 Task: Create List Leads in Board Sales Forecasting to Workspace Business Development. Create List Customers in Board Brand Strategy to Workspace Business Development. Create List Partners in Board Customer Service Ticket Escalation and Resolution to Workspace Business Development
Action: Mouse moved to (208, 146)
Screenshot: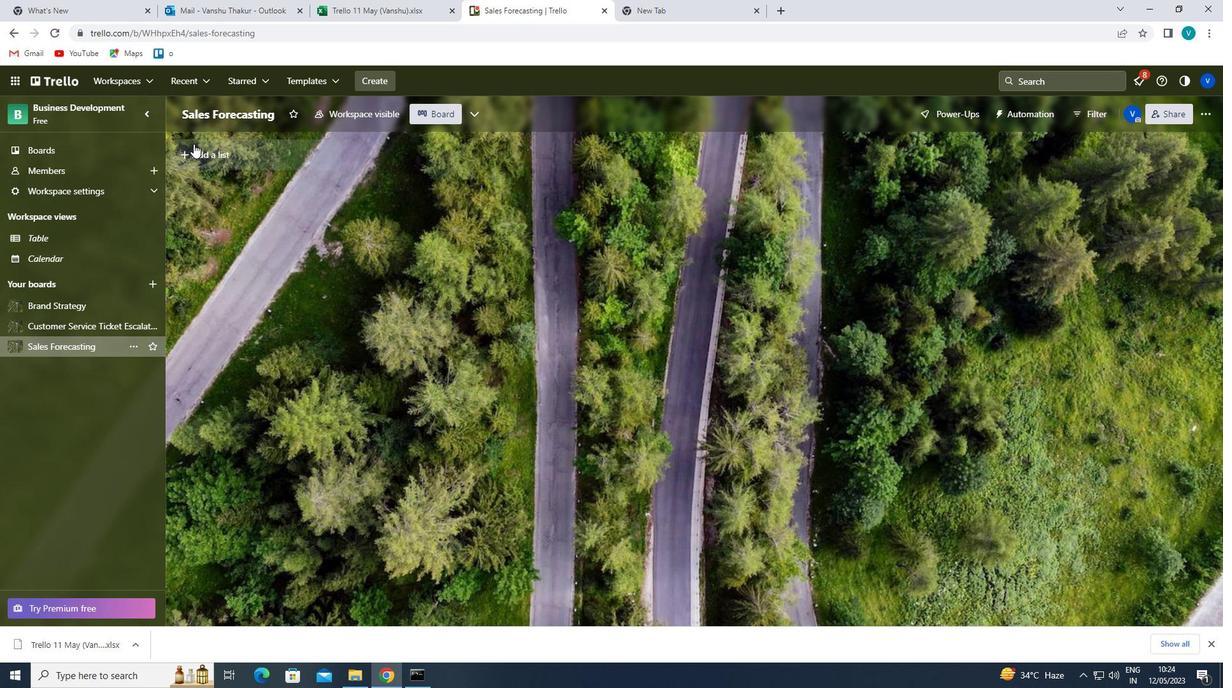 
Action: Mouse pressed left at (208, 146)
Screenshot: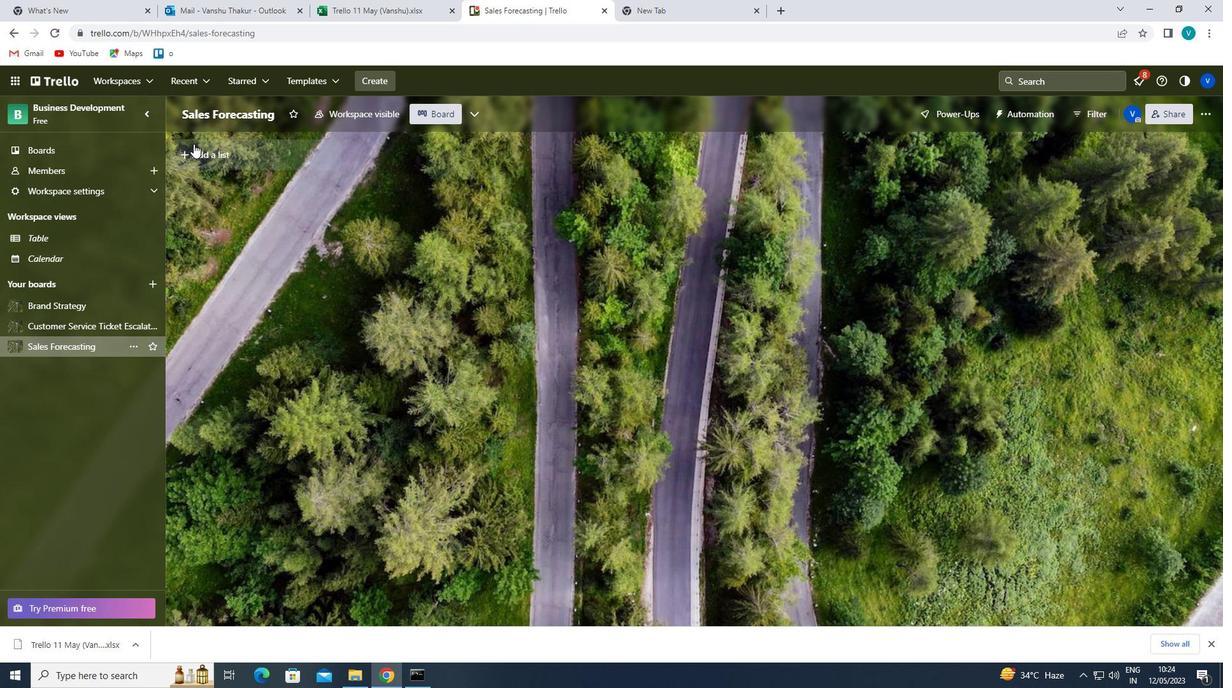 
Action: Mouse moved to (212, 158)
Screenshot: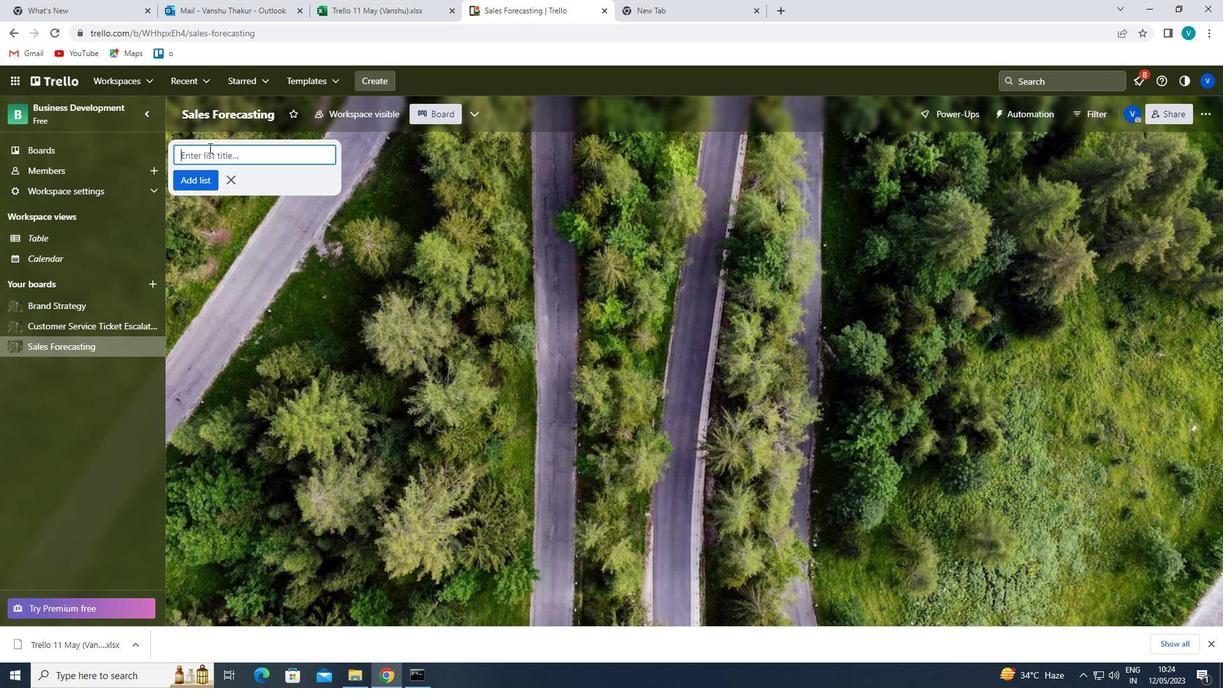 
Action: Mouse pressed left at (212, 158)
Screenshot: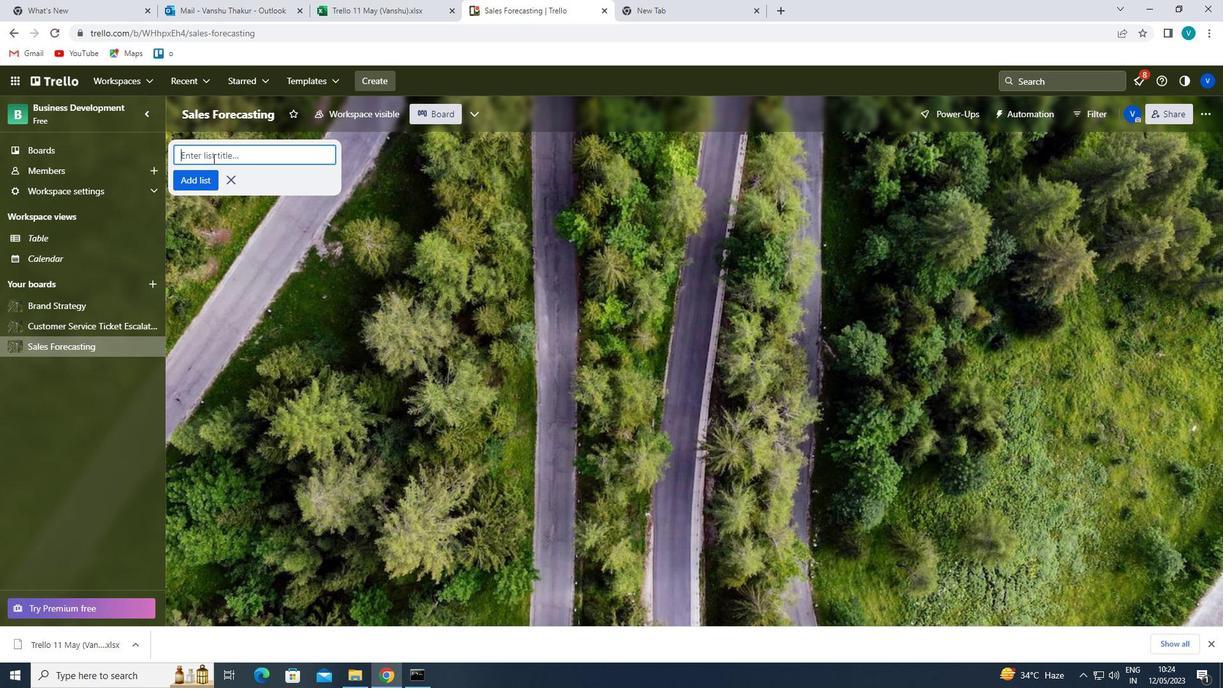 
Action: Key pressed <Key.shift>LEADS<Key.enter>
Screenshot: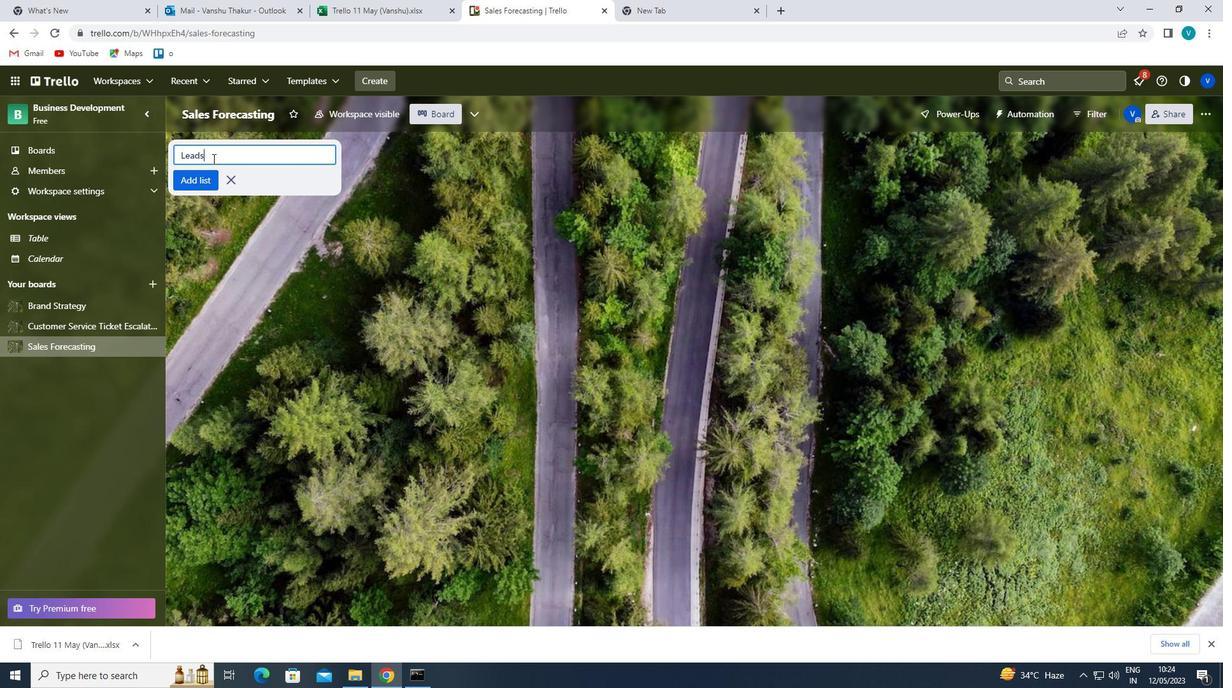 
Action: Mouse moved to (35, 305)
Screenshot: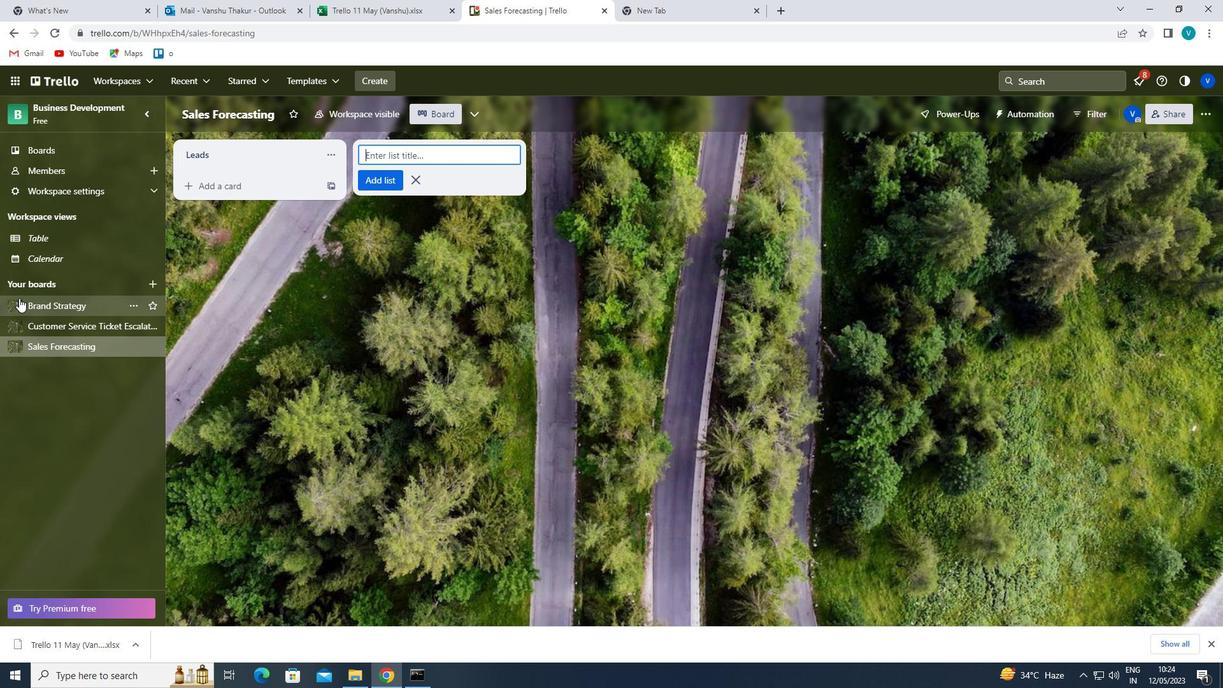 
Action: Mouse pressed left at (35, 305)
Screenshot: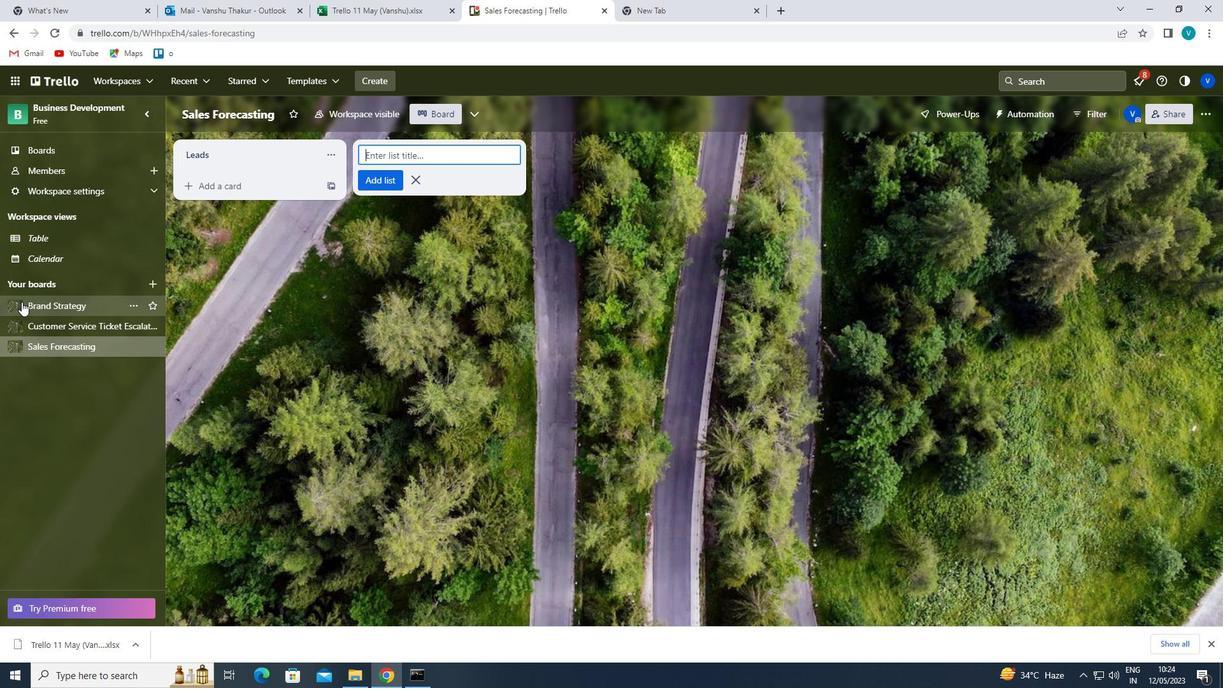 
Action: Mouse moved to (230, 154)
Screenshot: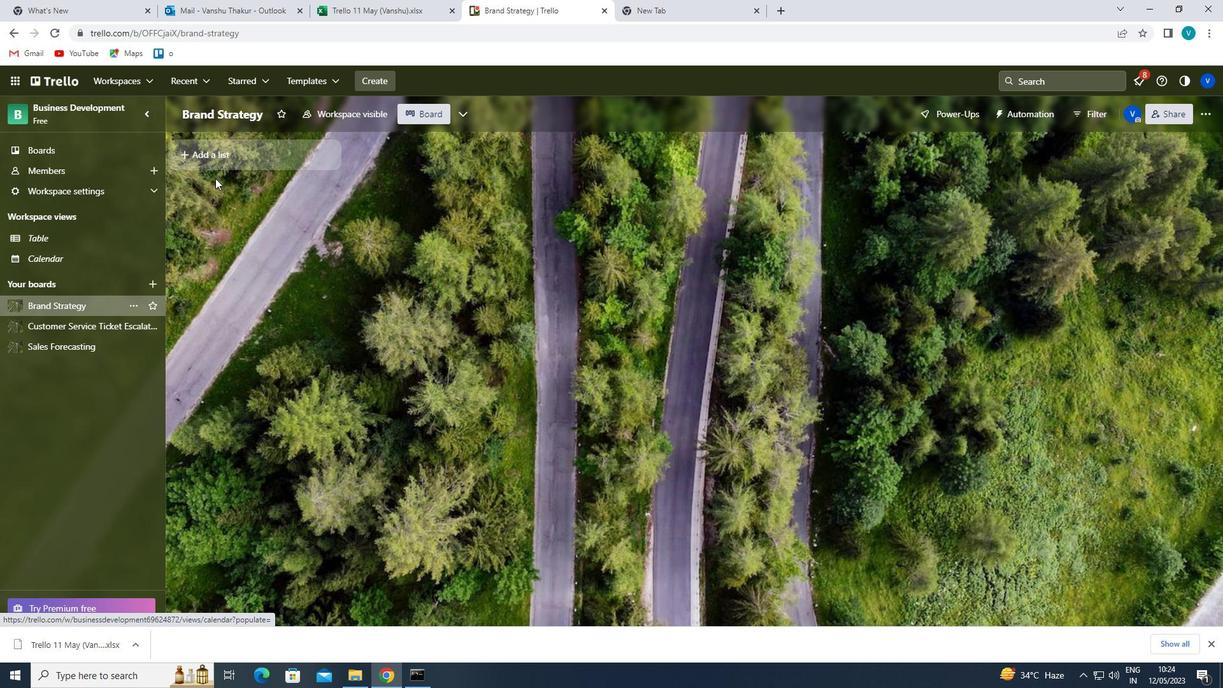 
Action: Mouse pressed left at (230, 154)
Screenshot: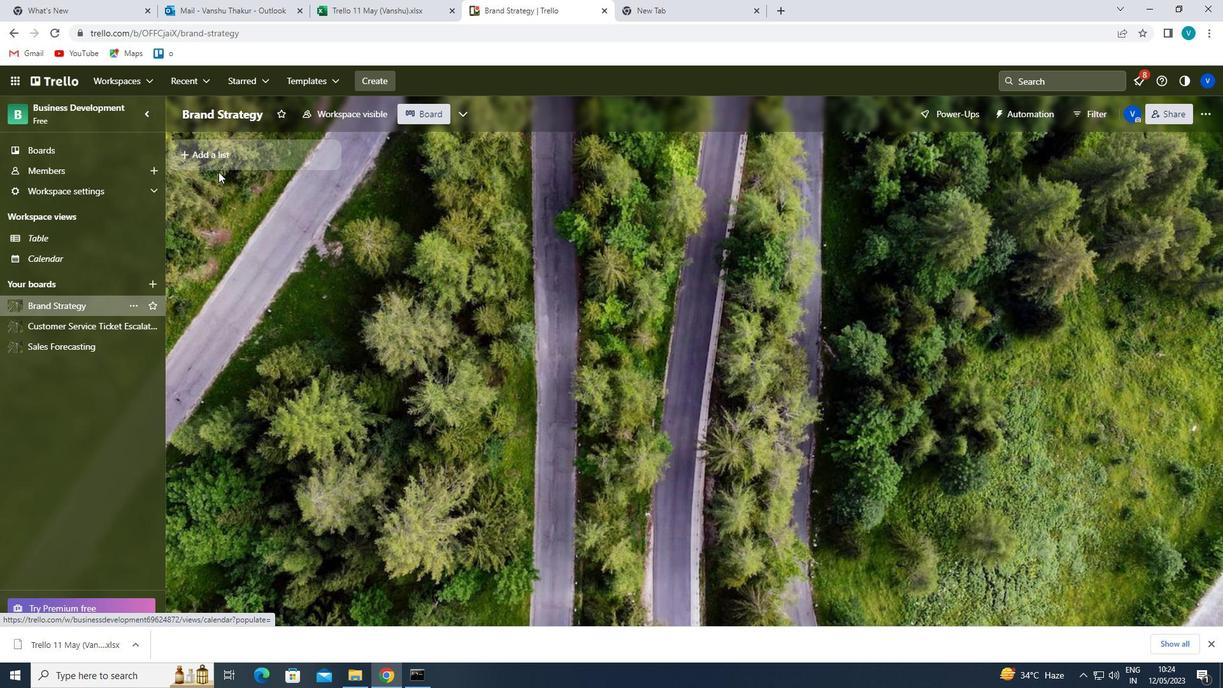 
Action: Key pressed <Key.shift>CUSTOMERS<Key.enter>
Screenshot: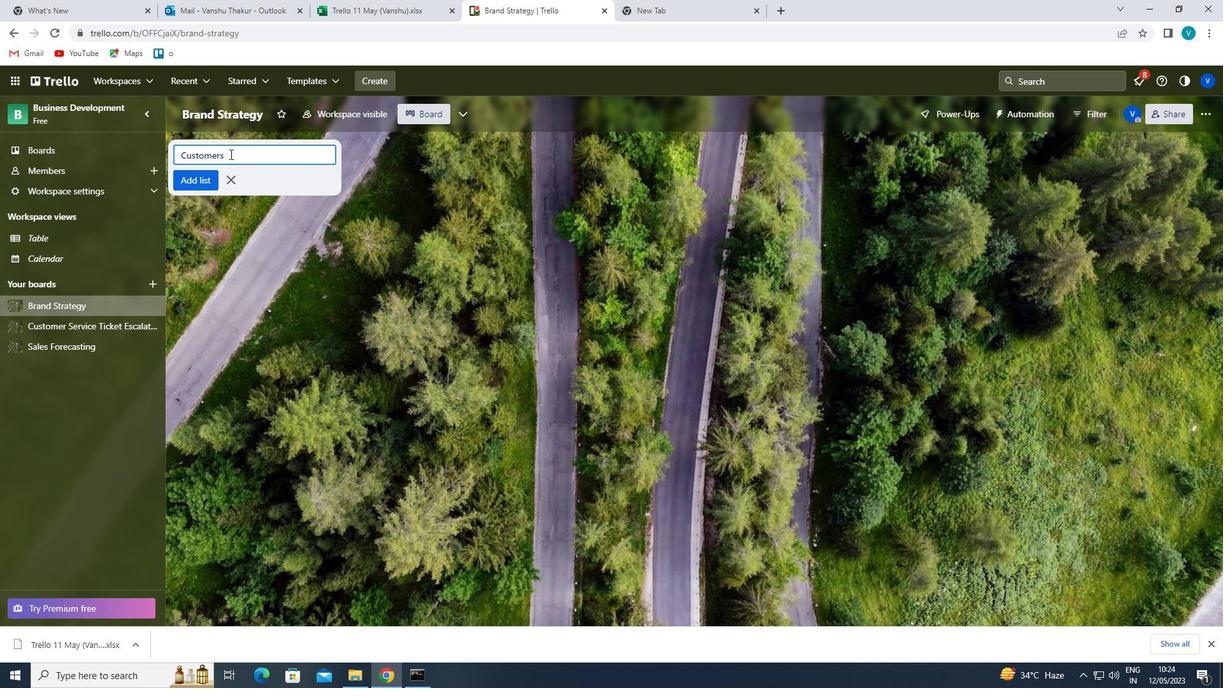 
Action: Mouse moved to (43, 320)
Screenshot: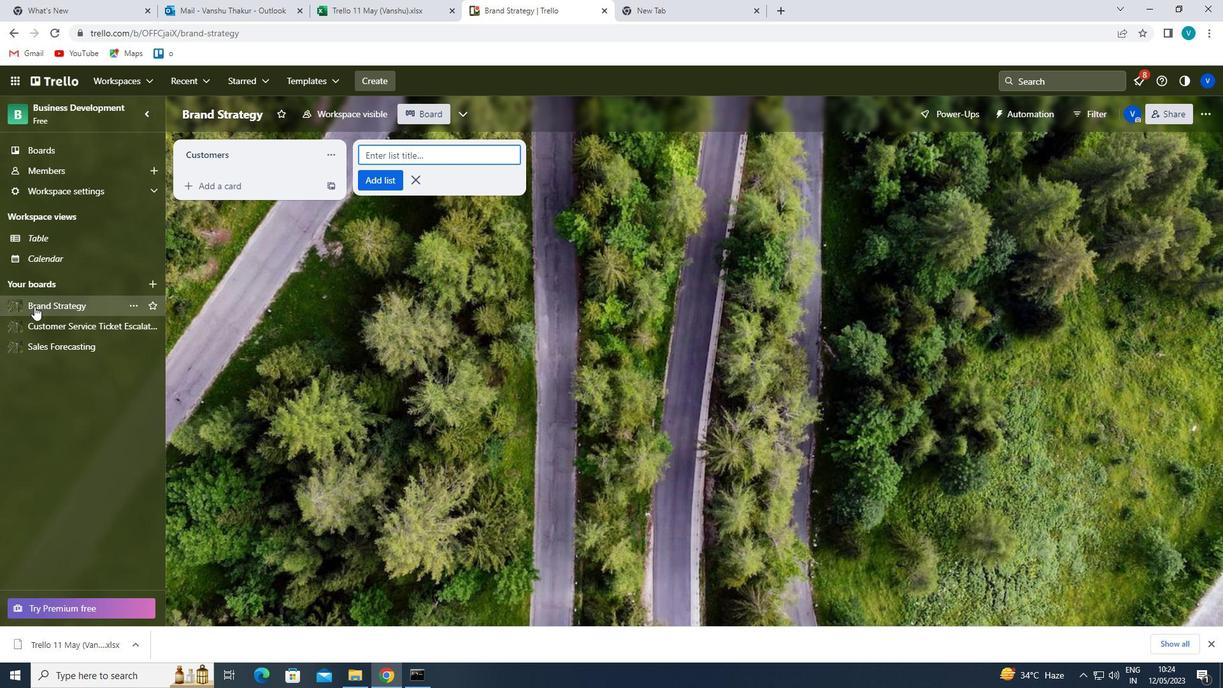
Action: Mouse pressed left at (43, 320)
Screenshot: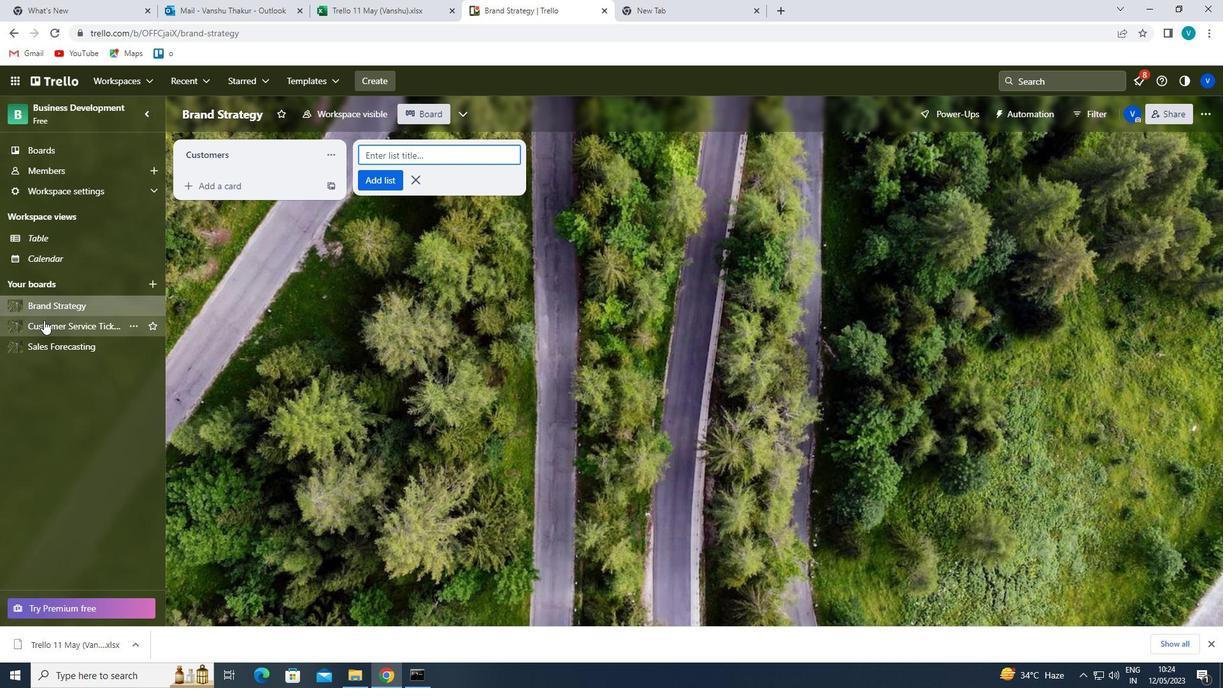 
Action: Mouse moved to (223, 164)
Screenshot: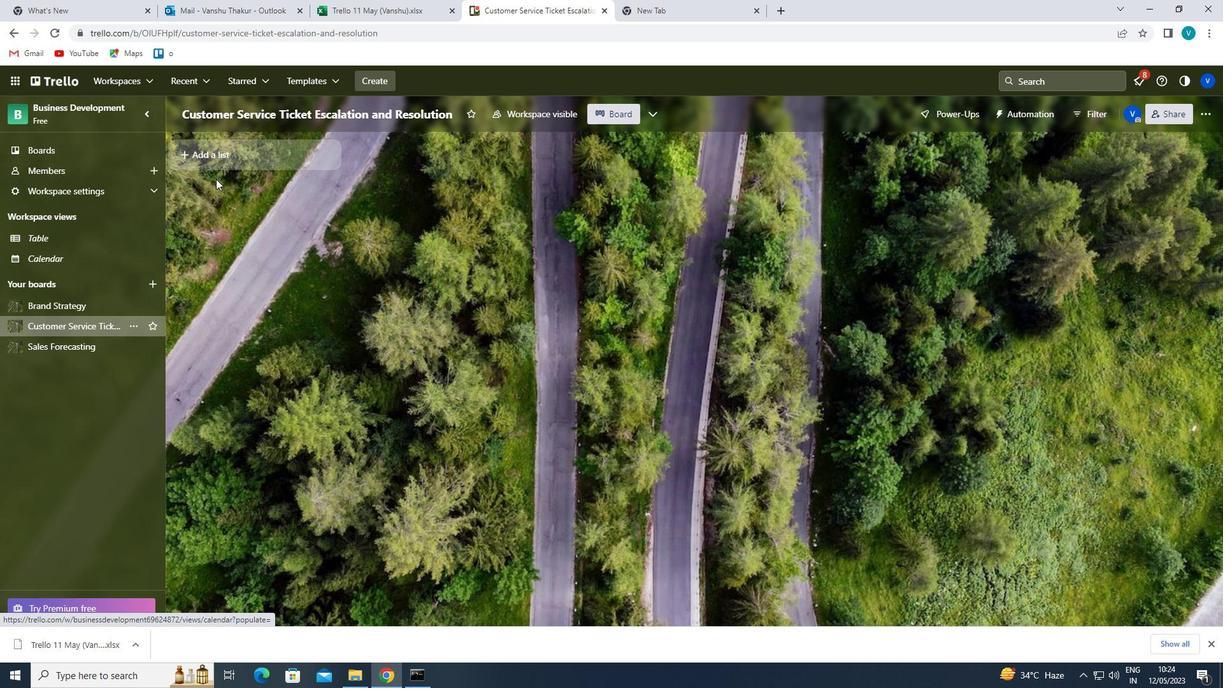 
Action: Mouse pressed left at (223, 164)
Screenshot: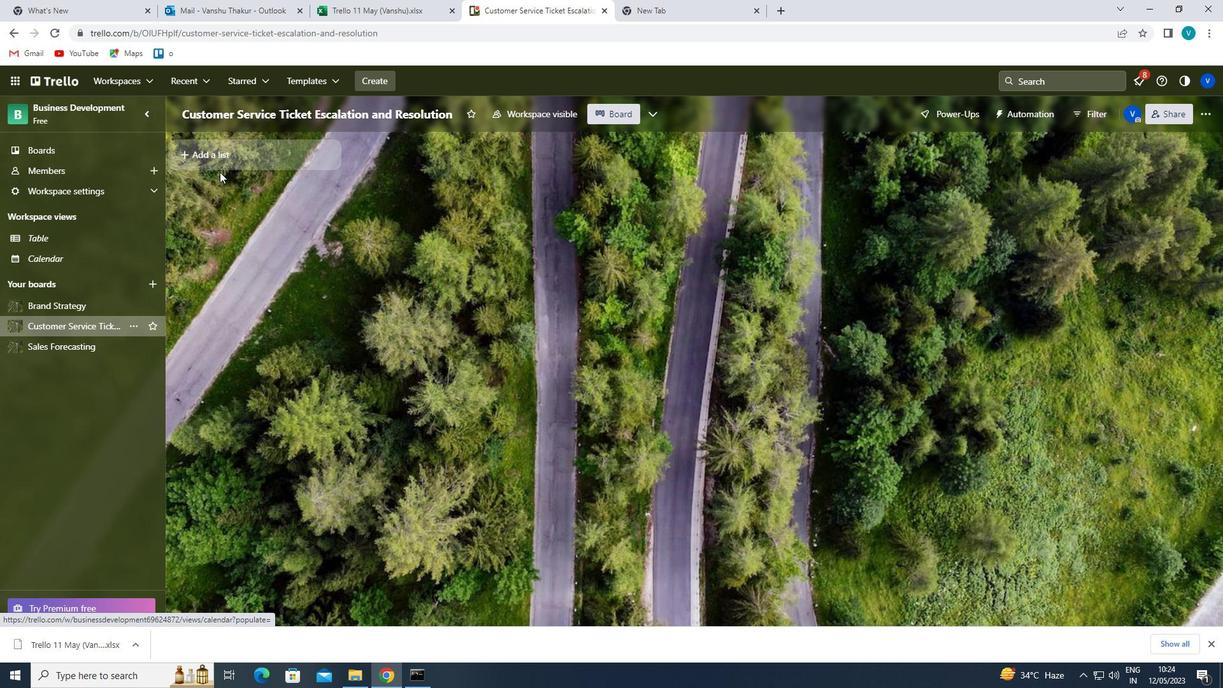 
Action: Key pressed <Key.shift>PARTNERS<Key.enter>
Screenshot: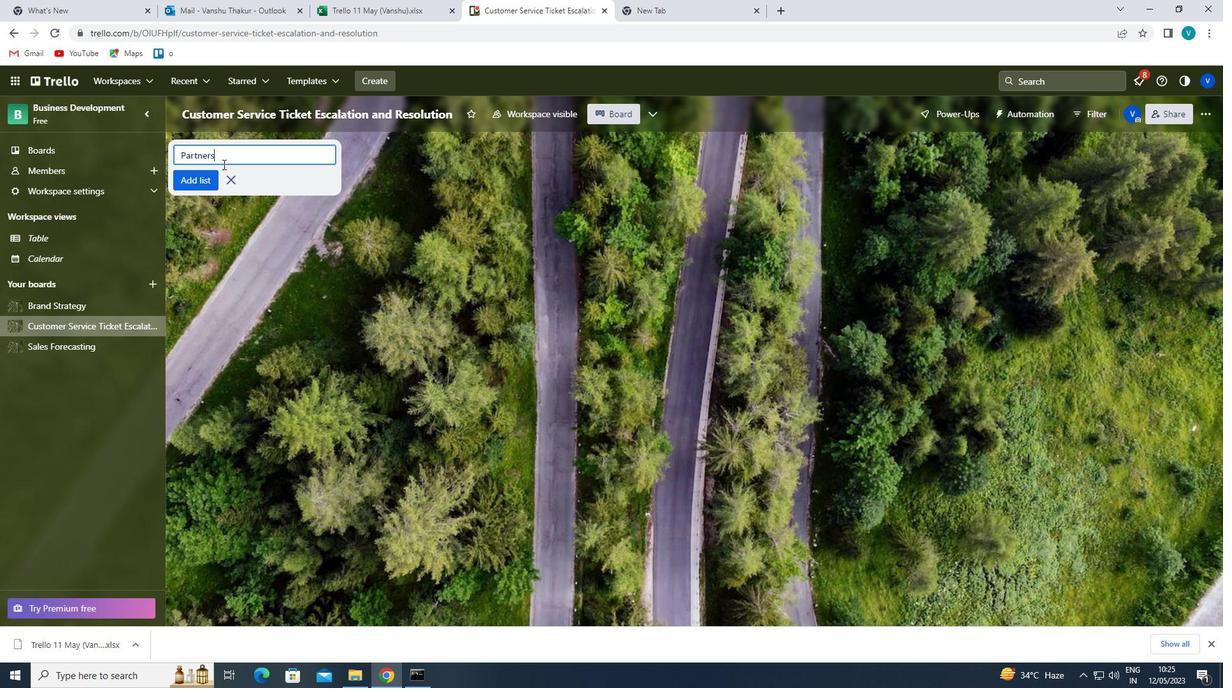 
